Task: In the board "Done" apply Purple labels.
Action: Mouse moved to (639, 183)
Screenshot: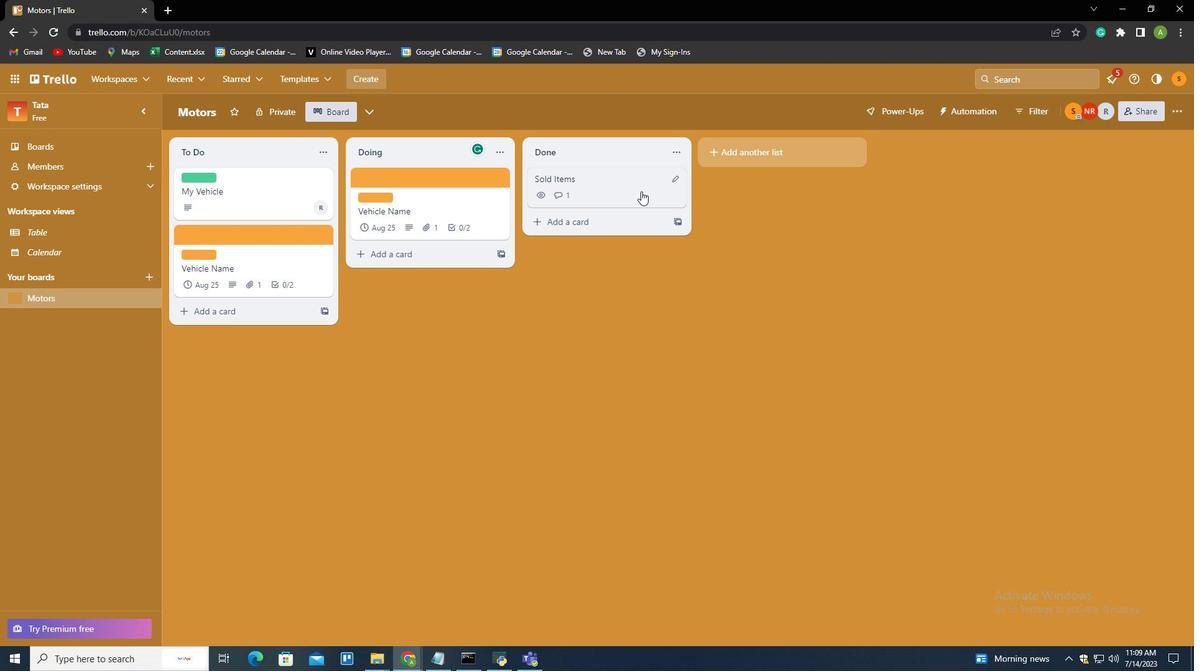 
Action: Mouse pressed left at (639, 183)
Screenshot: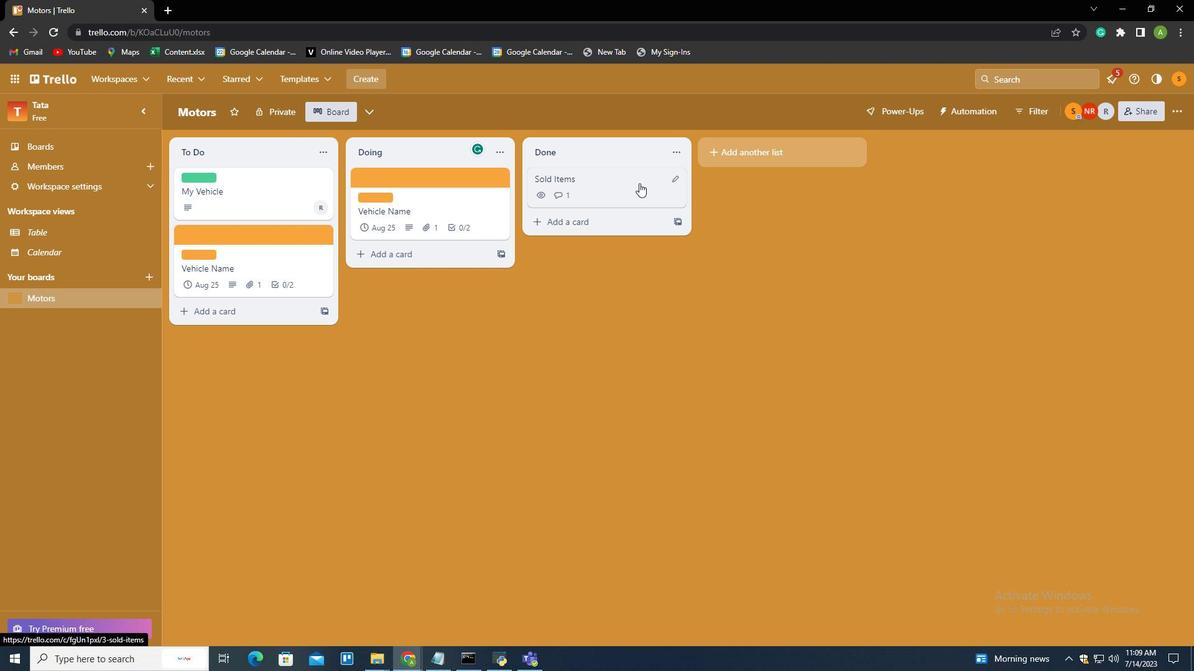 
Action: Mouse moved to (755, 244)
Screenshot: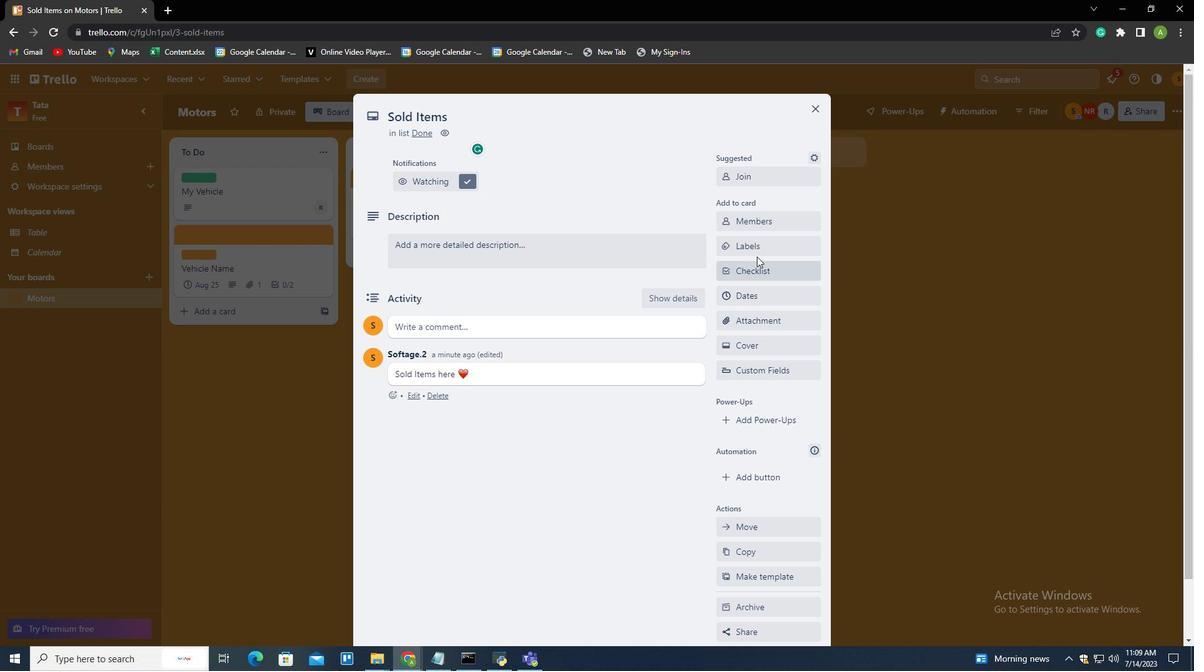 
Action: Mouse pressed left at (755, 244)
Screenshot: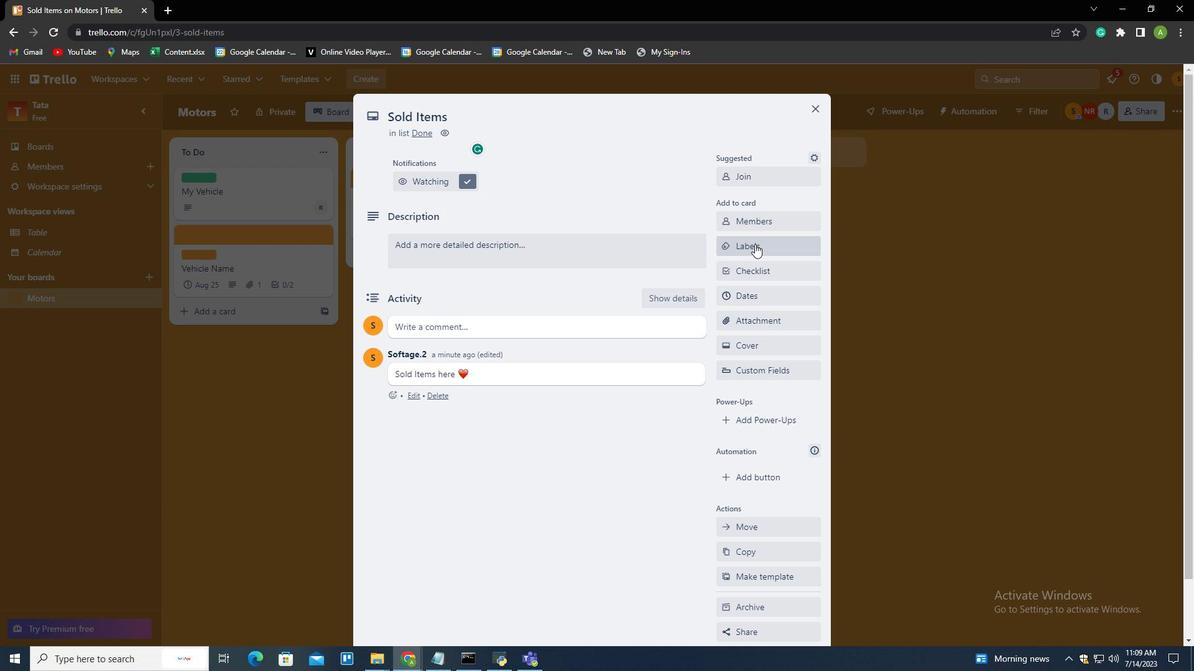 
Action: Mouse moved to (766, 432)
Screenshot: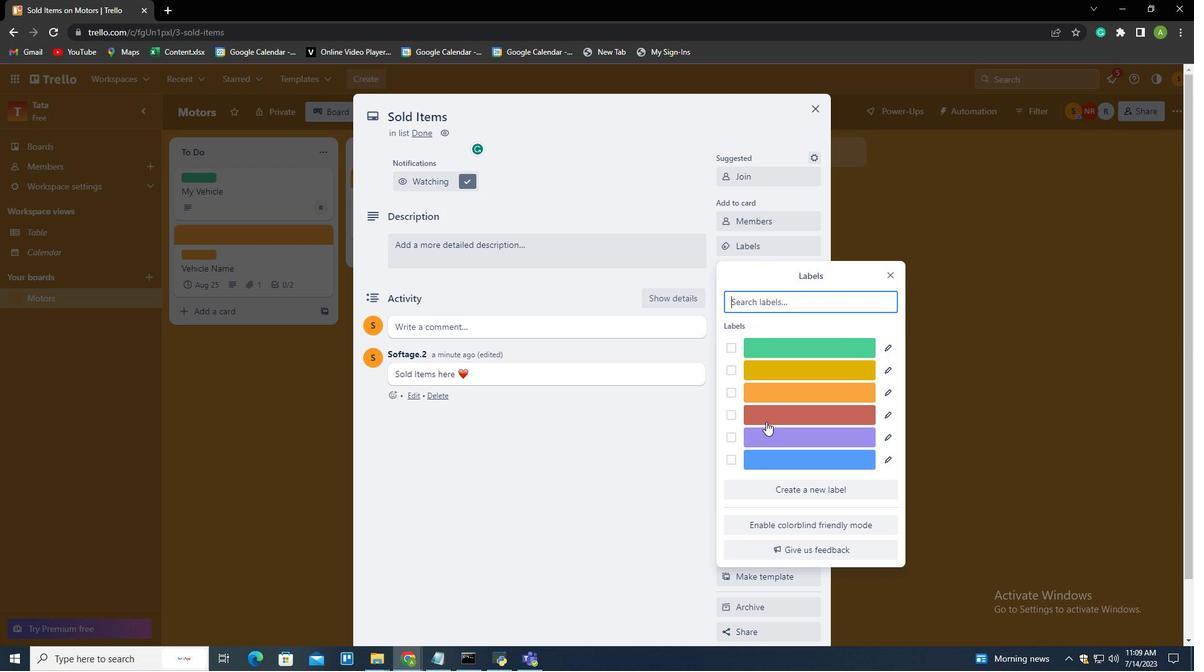
Action: Mouse pressed left at (766, 432)
Screenshot: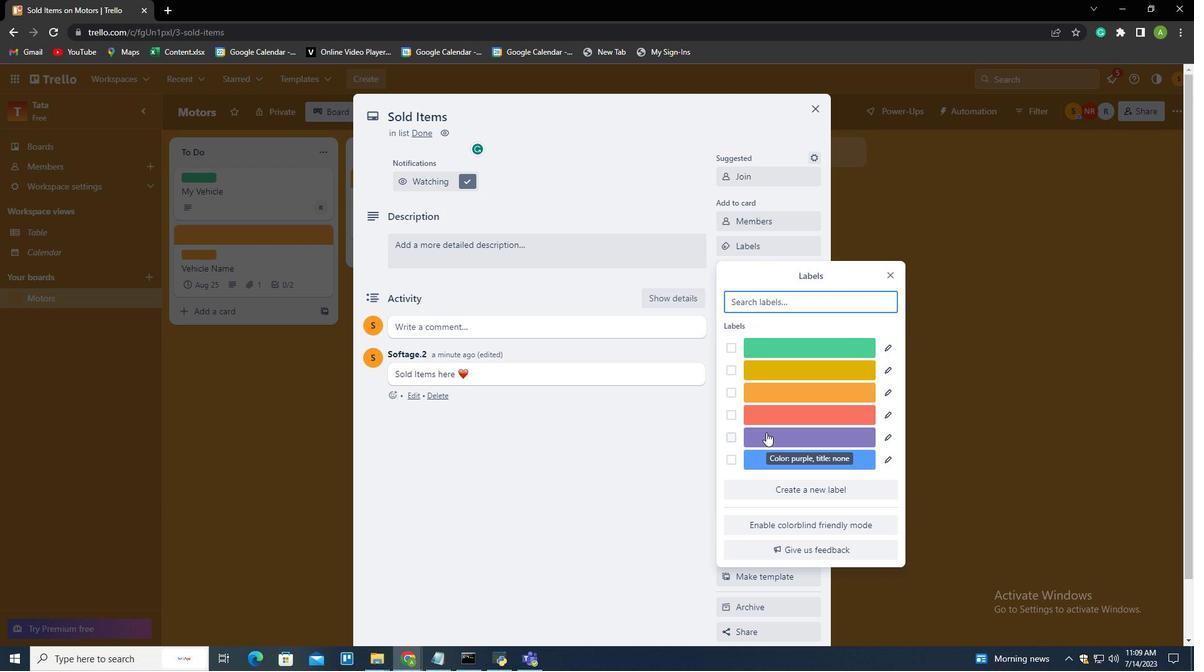 
Action: Mouse moved to (953, 353)
Screenshot: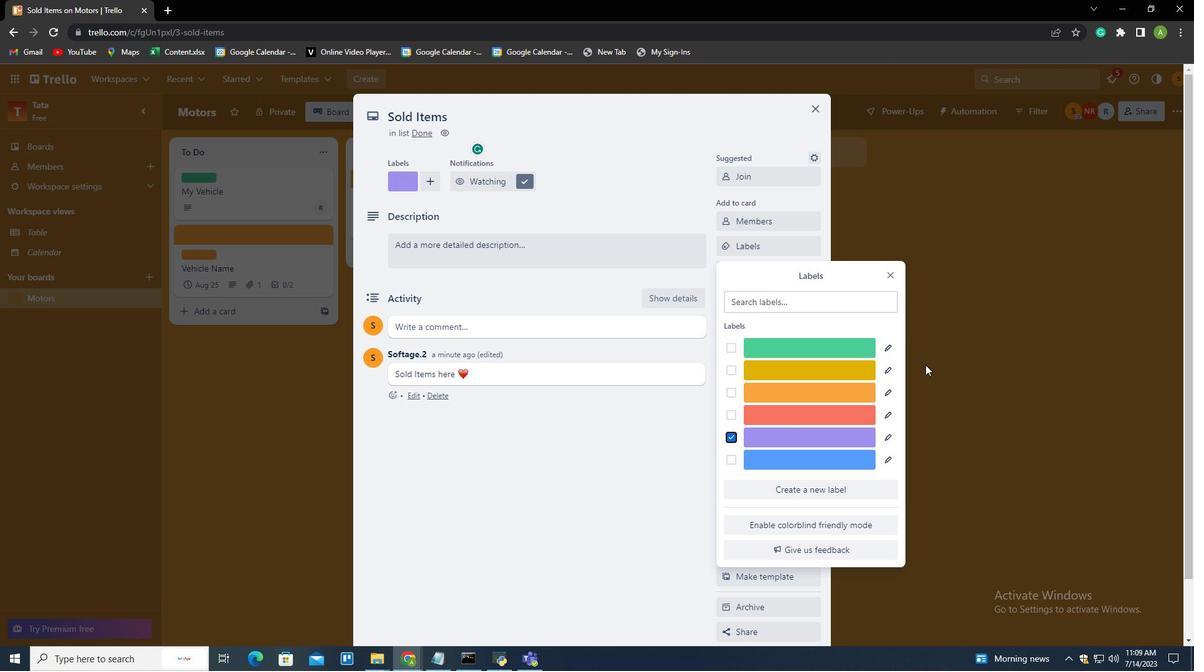 
Action: Mouse pressed left at (953, 353)
Screenshot: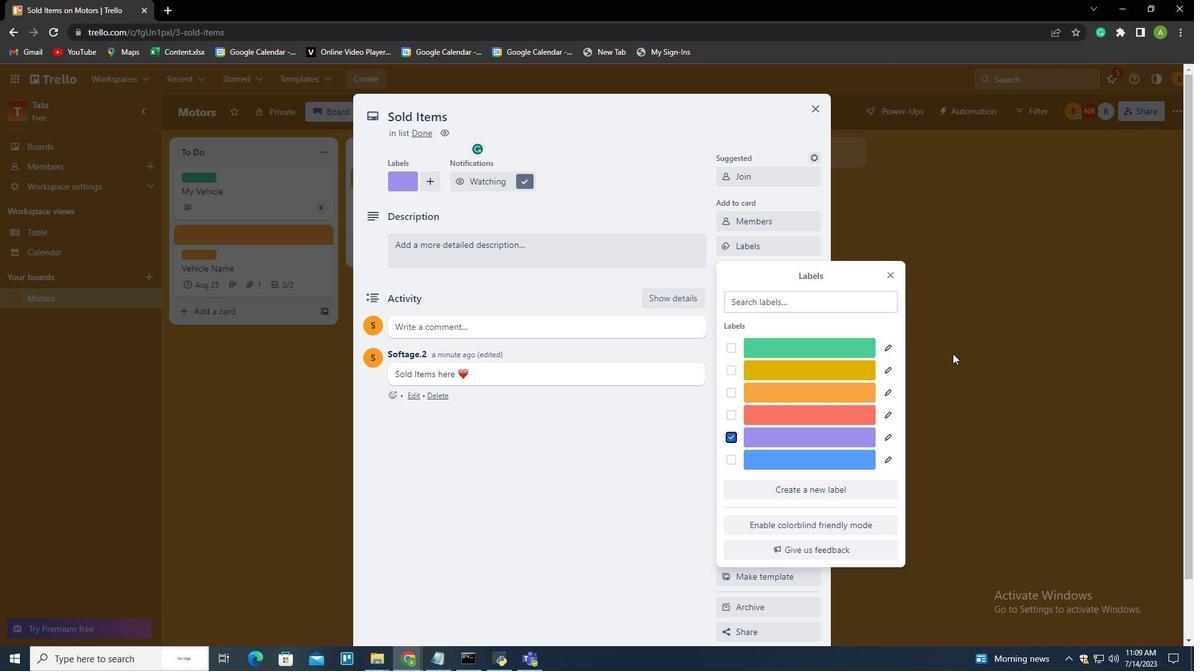 
Action: Mouse moved to (953, 353)
Screenshot: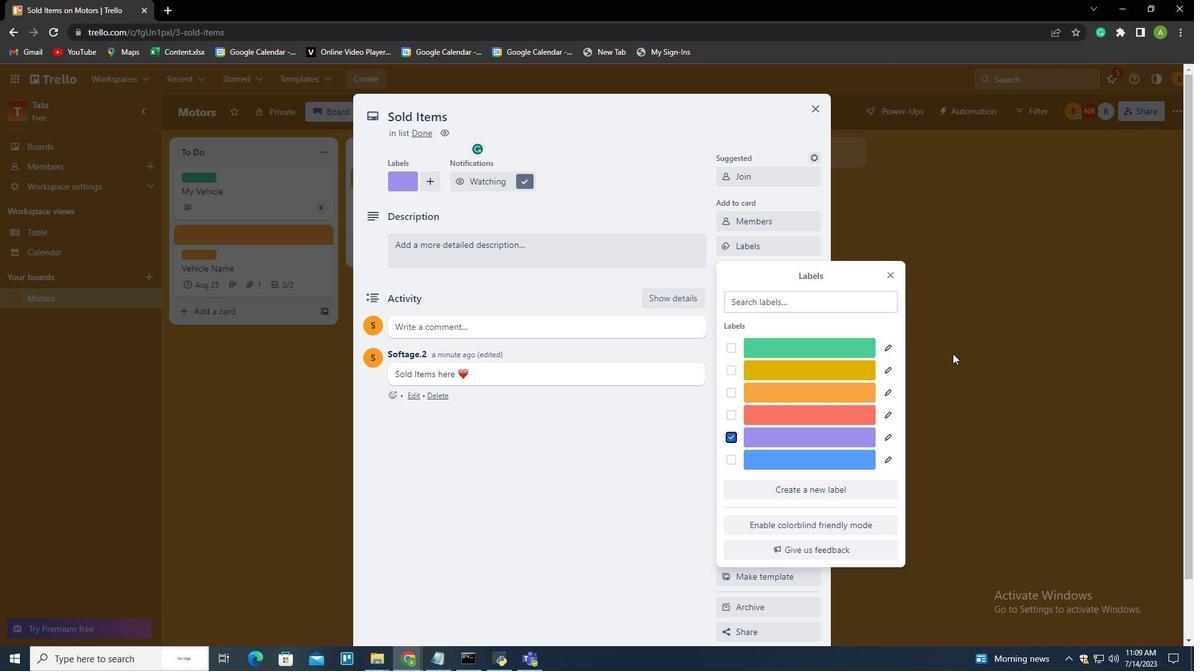 
Action: Mouse pressed left at (953, 353)
Screenshot: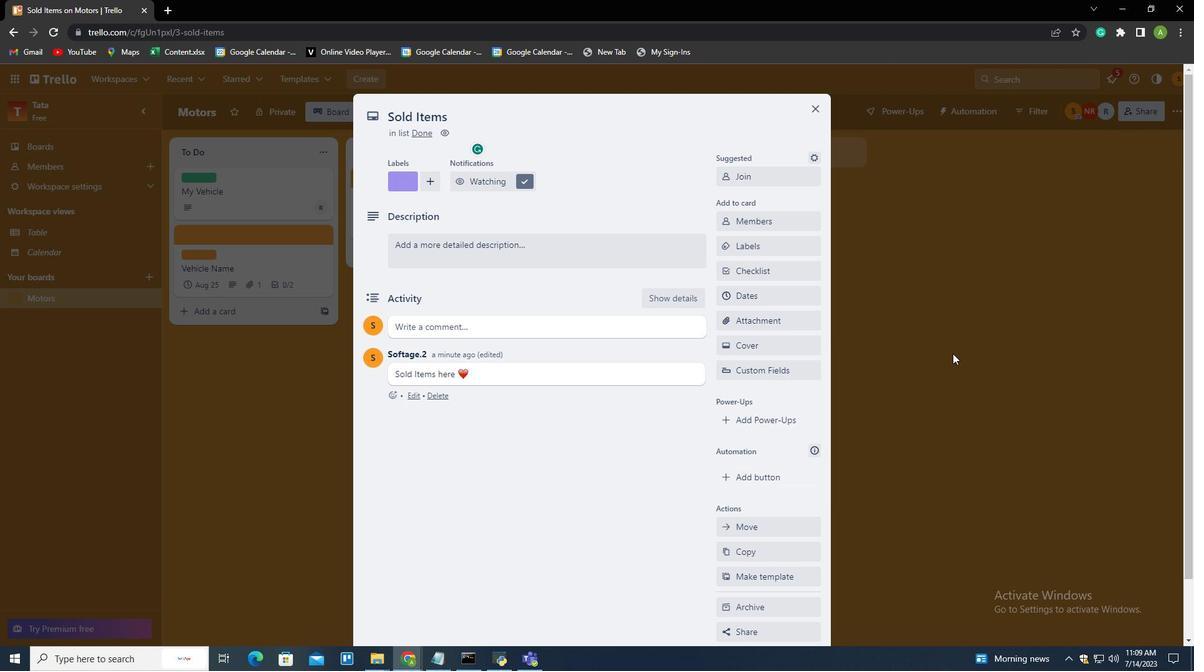 
